 Task: Change the calendar view to Schedule.
Action: Mouse moved to (893, 80)
Screenshot: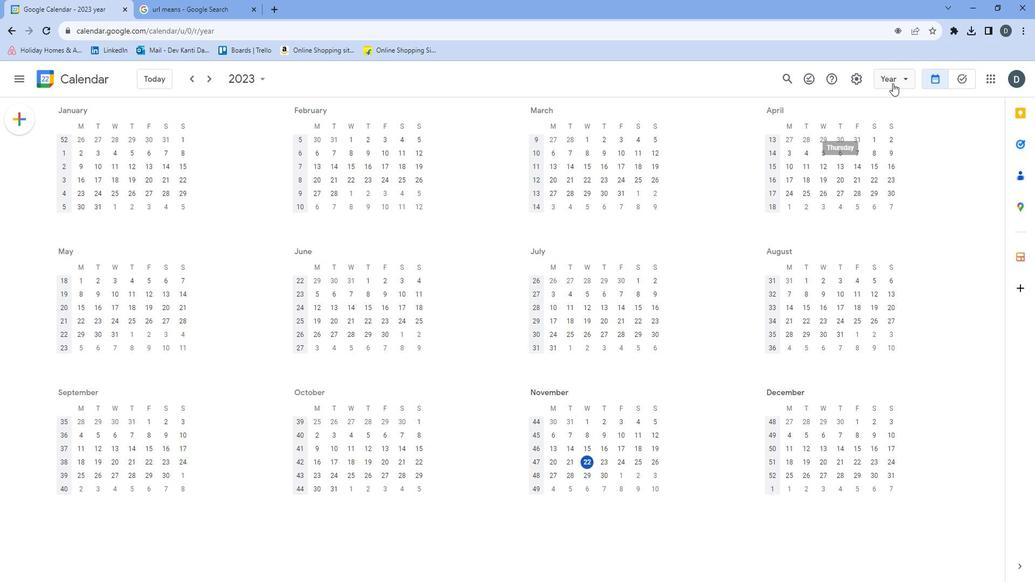 
Action: Mouse pressed left at (893, 80)
Screenshot: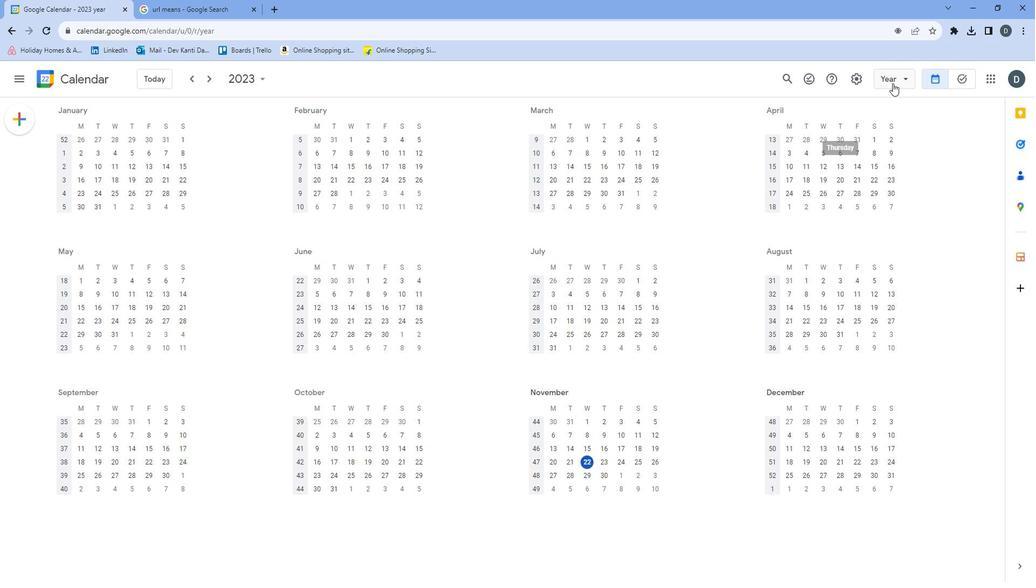 
Action: Mouse moved to (897, 178)
Screenshot: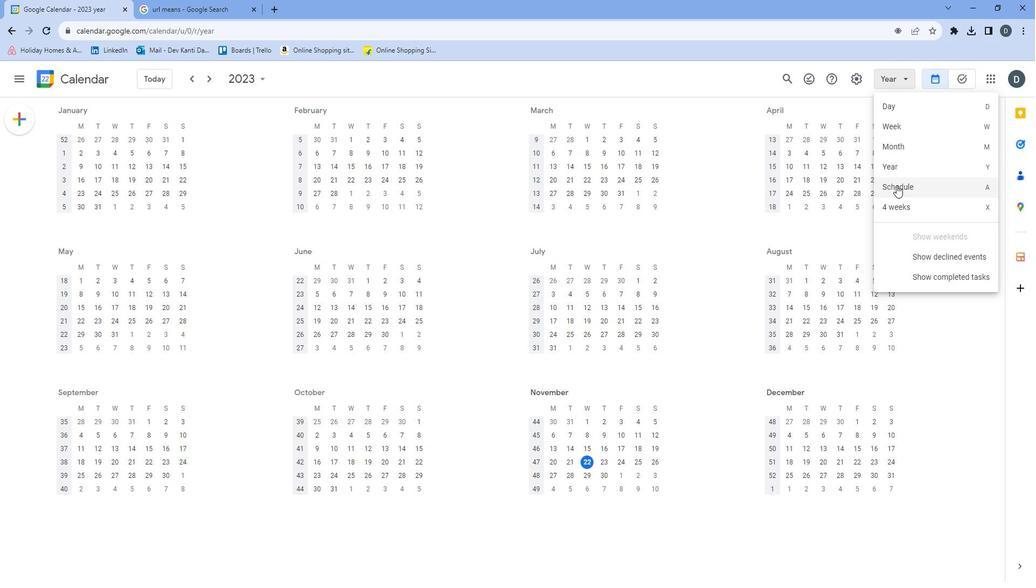 
Action: Mouse pressed left at (897, 178)
Screenshot: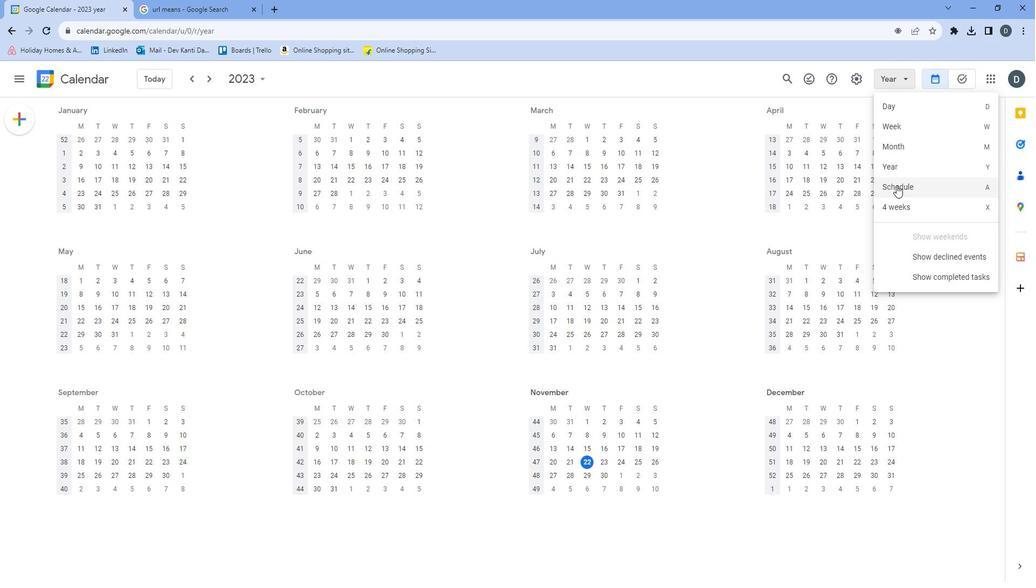 
